 Task: Set the option "Require administrator approval" to require approval of fine-grained personal access tokens in the organization "ryshabh2k".
Action: Mouse moved to (1097, 107)
Screenshot: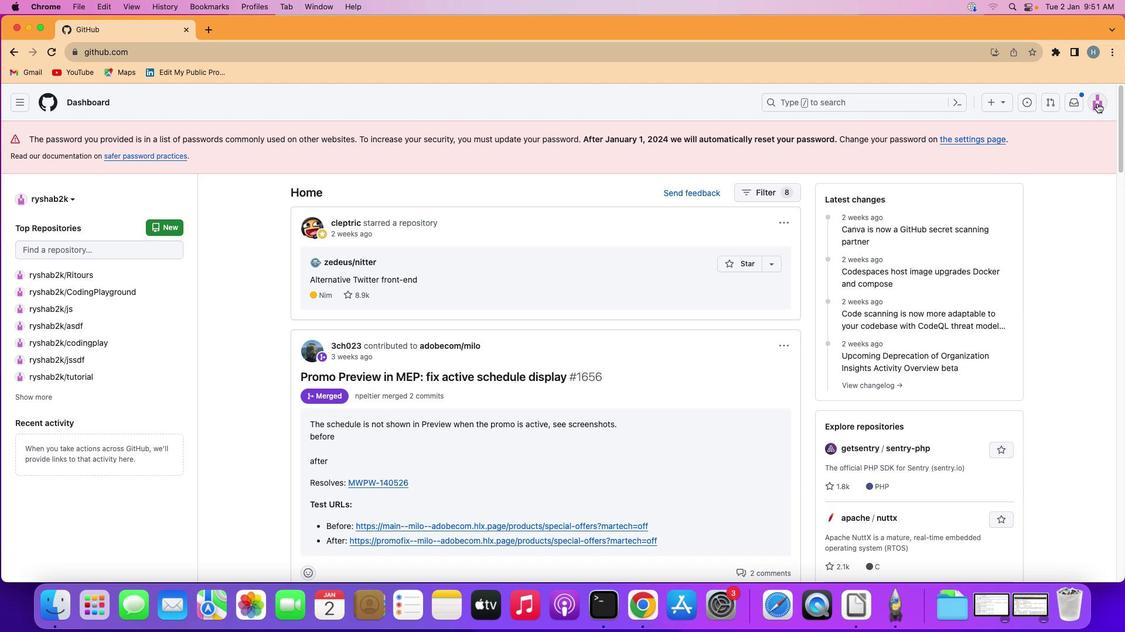 
Action: Mouse pressed left at (1097, 107)
Screenshot: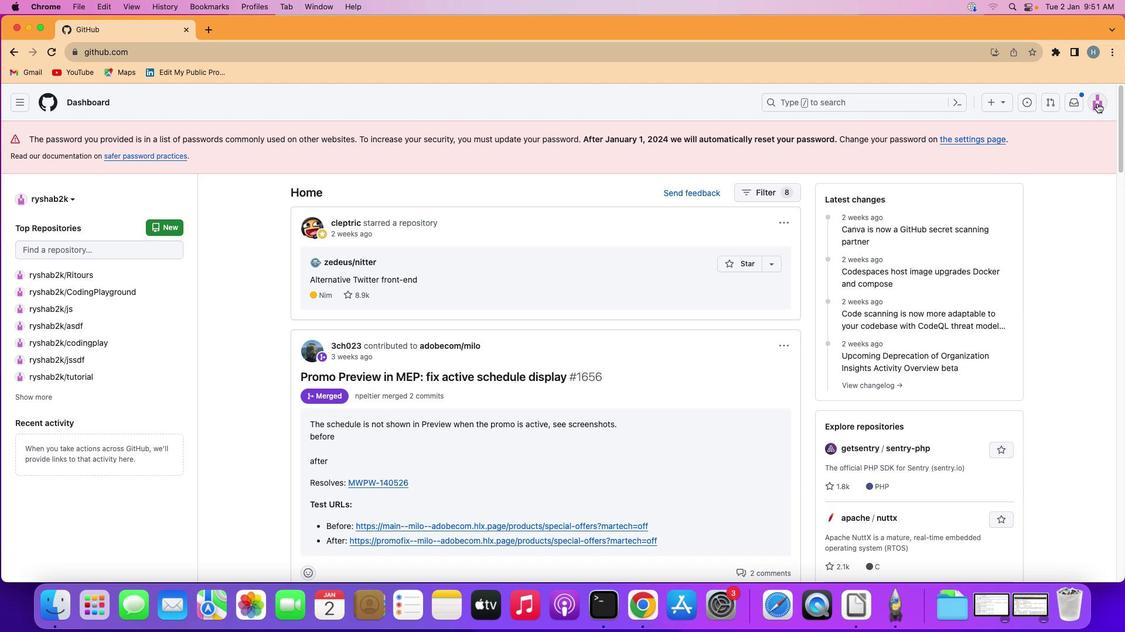 
Action: Mouse moved to (1097, 103)
Screenshot: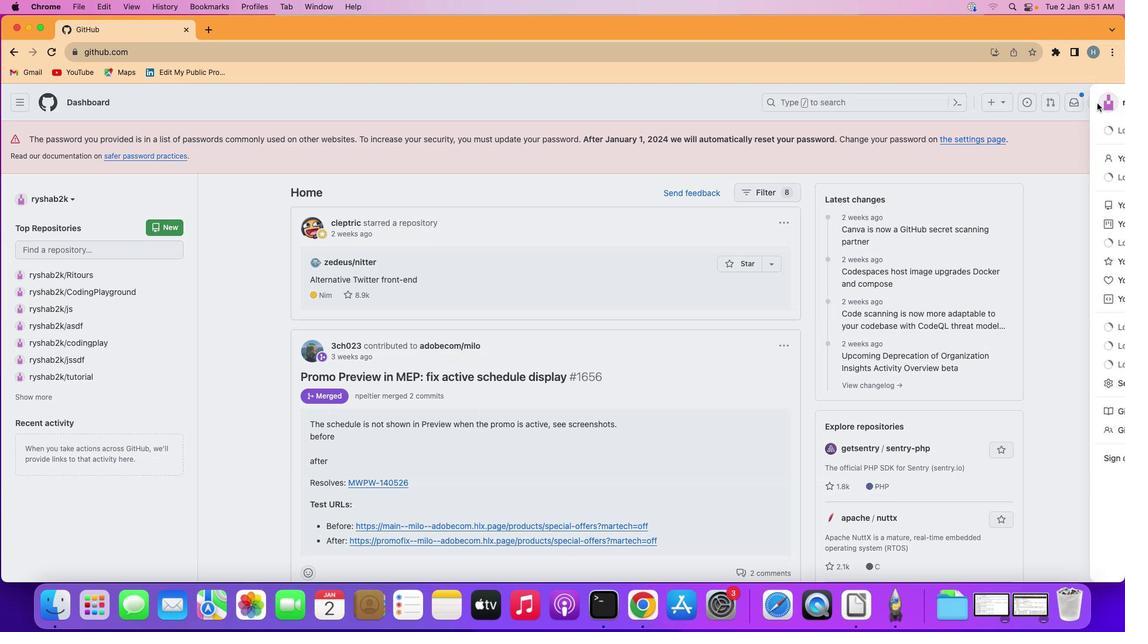 
Action: Mouse pressed left at (1097, 103)
Screenshot: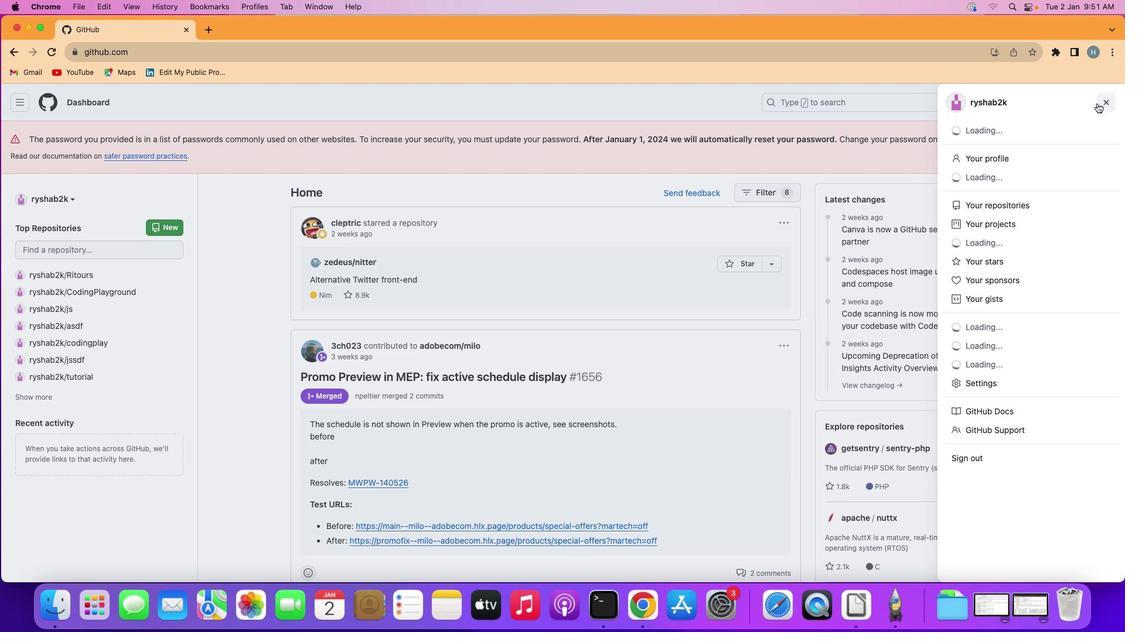 
Action: Mouse moved to (1029, 246)
Screenshot: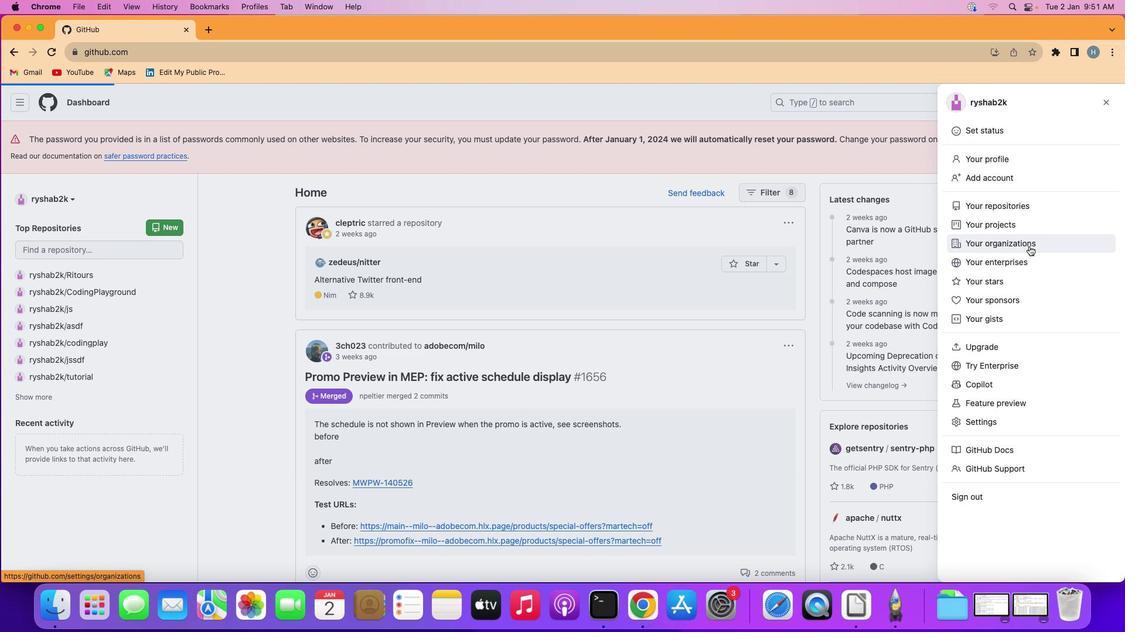 
Action: Mouse pressed left at (1029, 246)
Screenshot: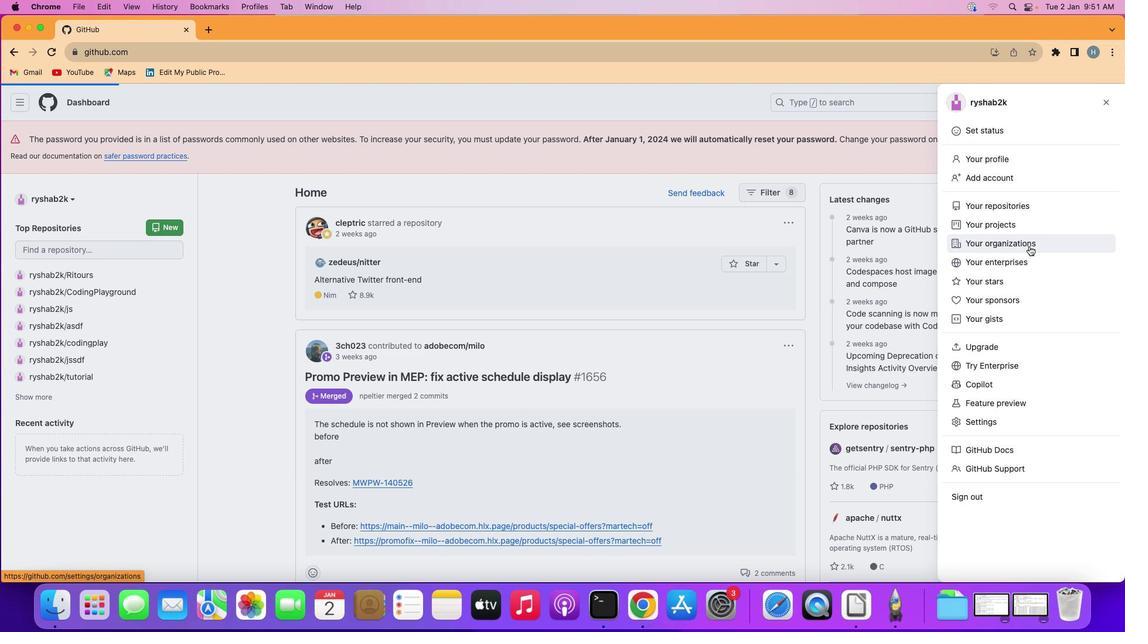 
Action: Mouse moved to (848, 277)
Screenshot: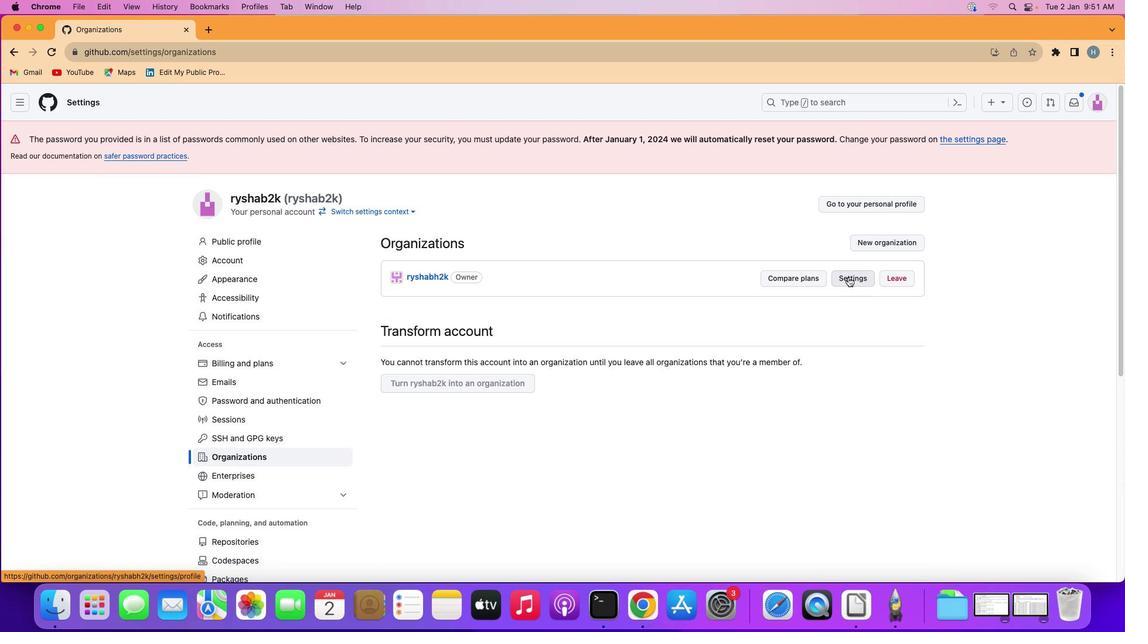 
Action: Mouse pressed left at (848, 277)
Screenshot: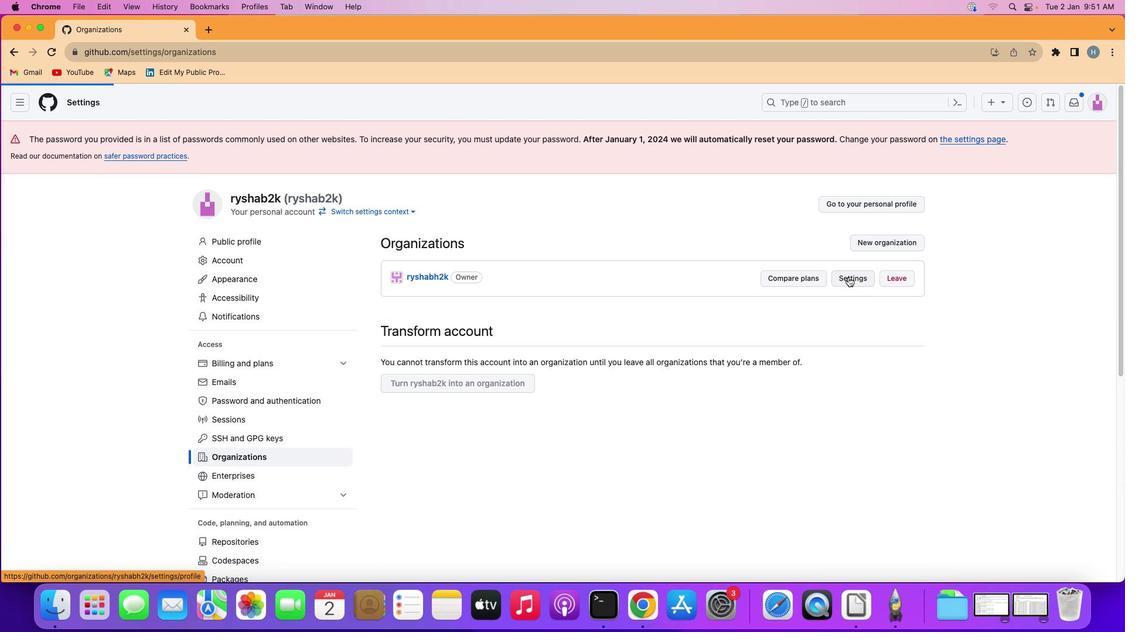 
Action: Mouse moved to (358, 463)
Screenshot: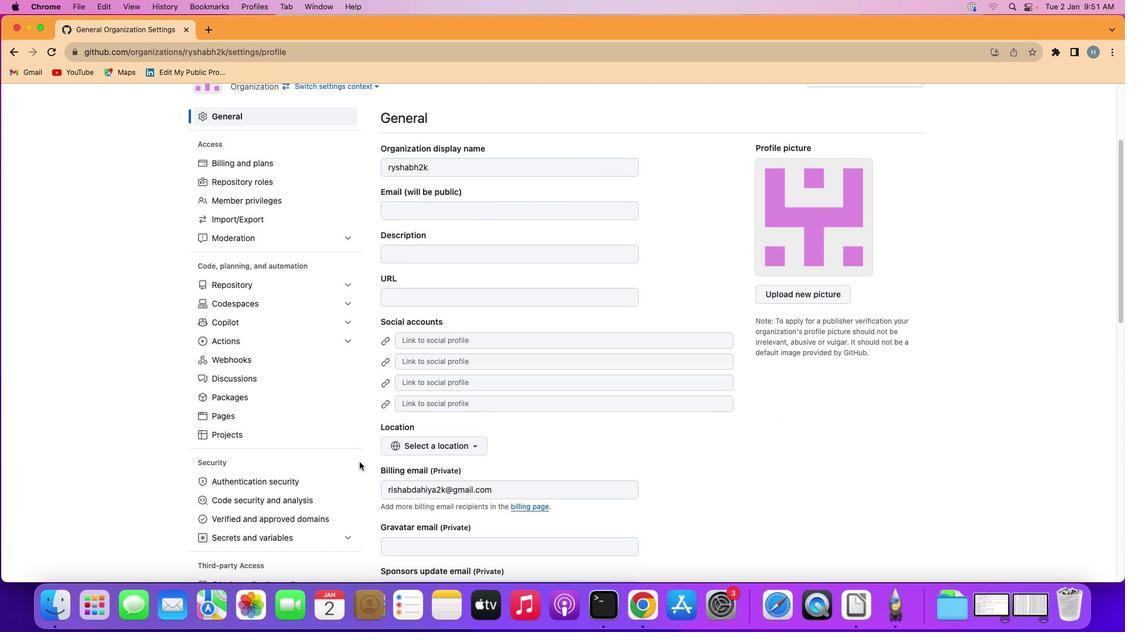 
Action: Mouse scrolled (358, 463) with delta (0, 0)
Screenshot: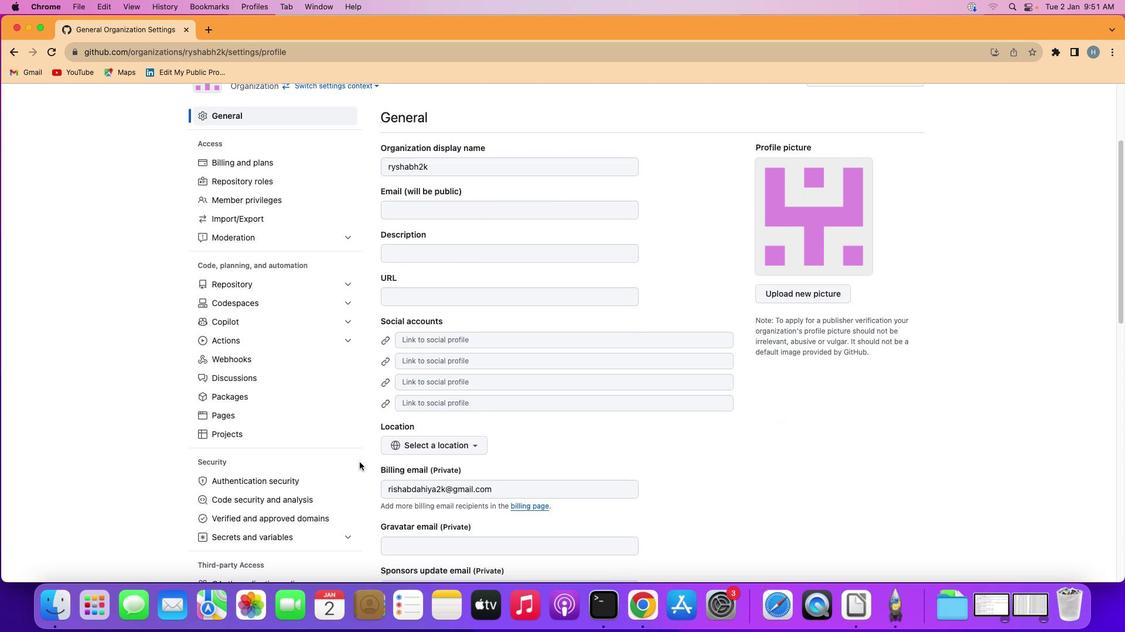 
Action: Mouse scrolled (358, 463) with delta (0, -2)
Screenshot: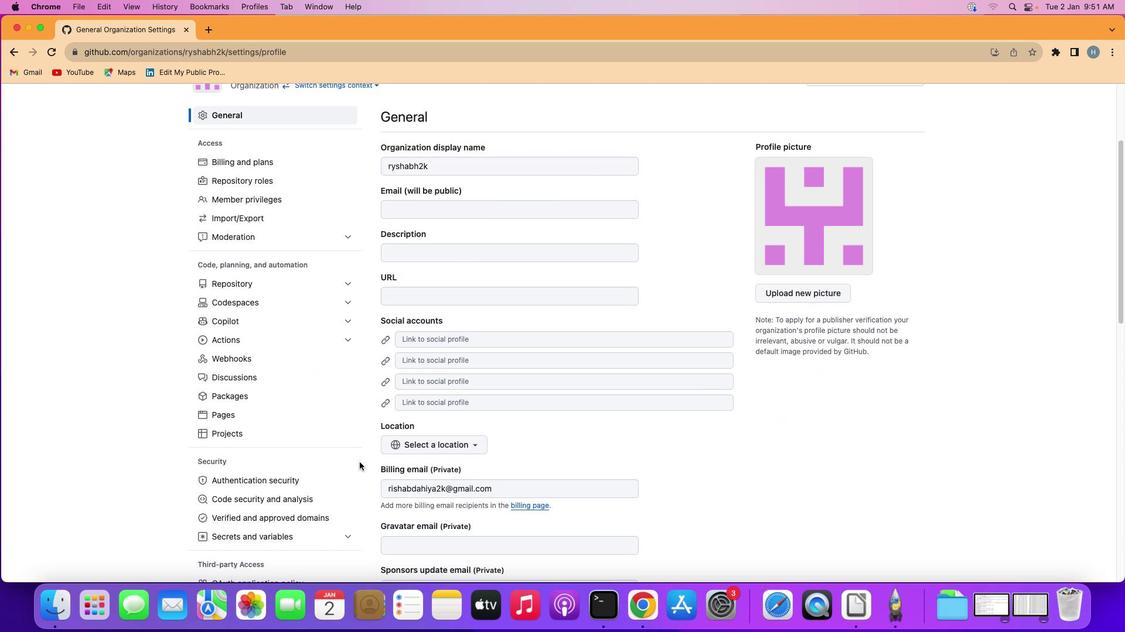 
Action: Mouse scrolled (358, 463) with delta (0, -1)
Screenshot: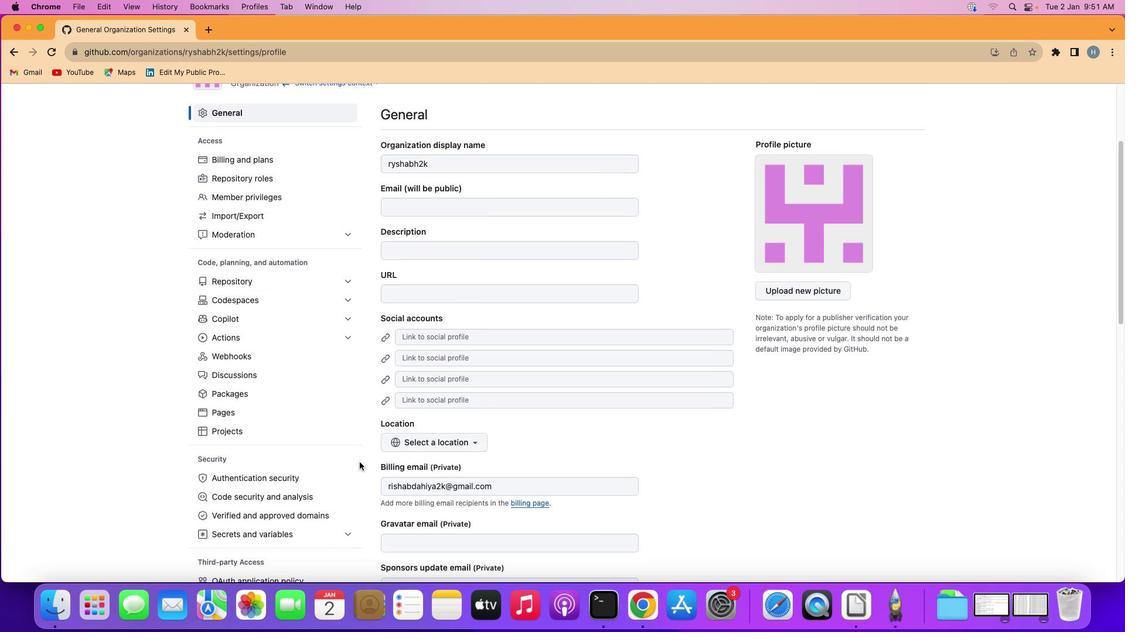 
Action: Mouse moved to (359, 462)
Screenshot: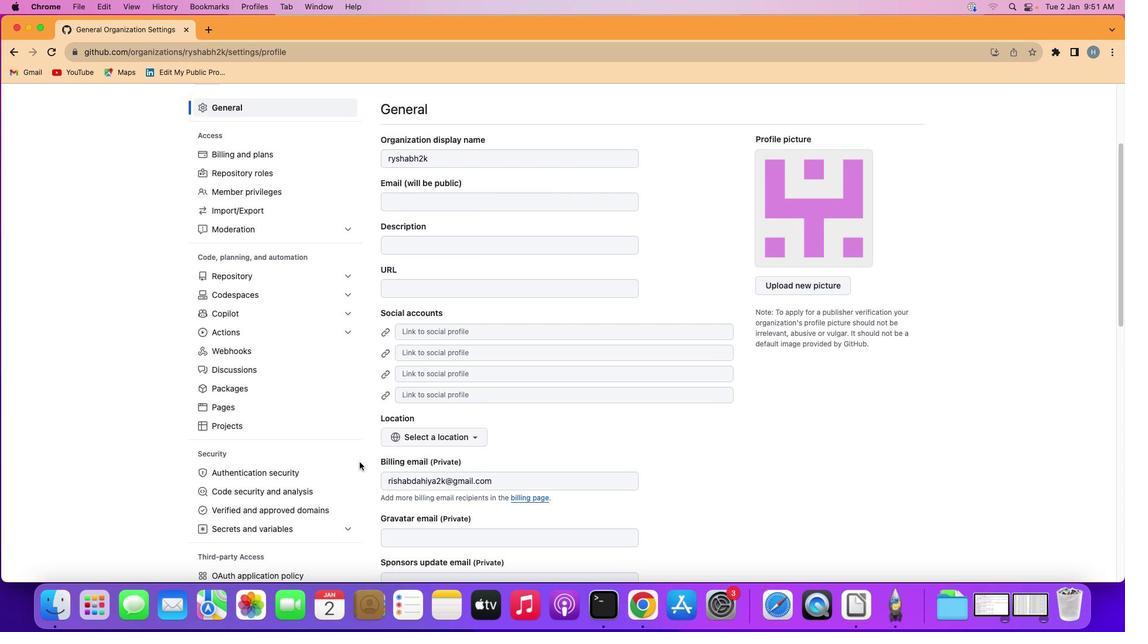 
Action: Mouse scrolled (359, 462) with delta (0, 0)
Screenshot: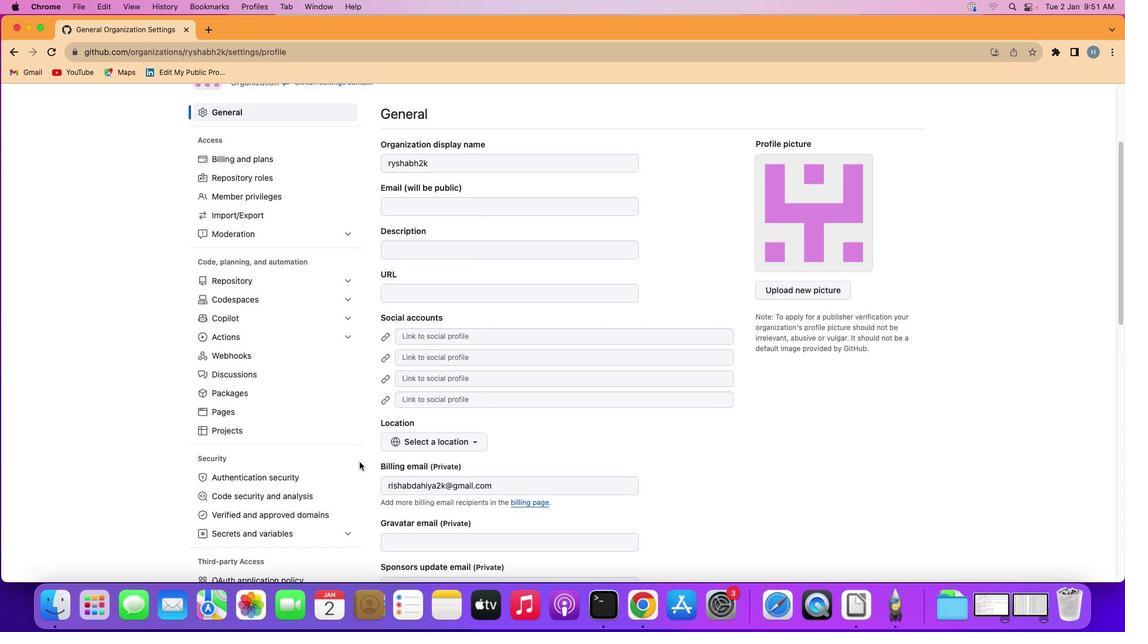 
Action: Mouse scrolled (359, 462) with delta (0, 0)
Screenshot: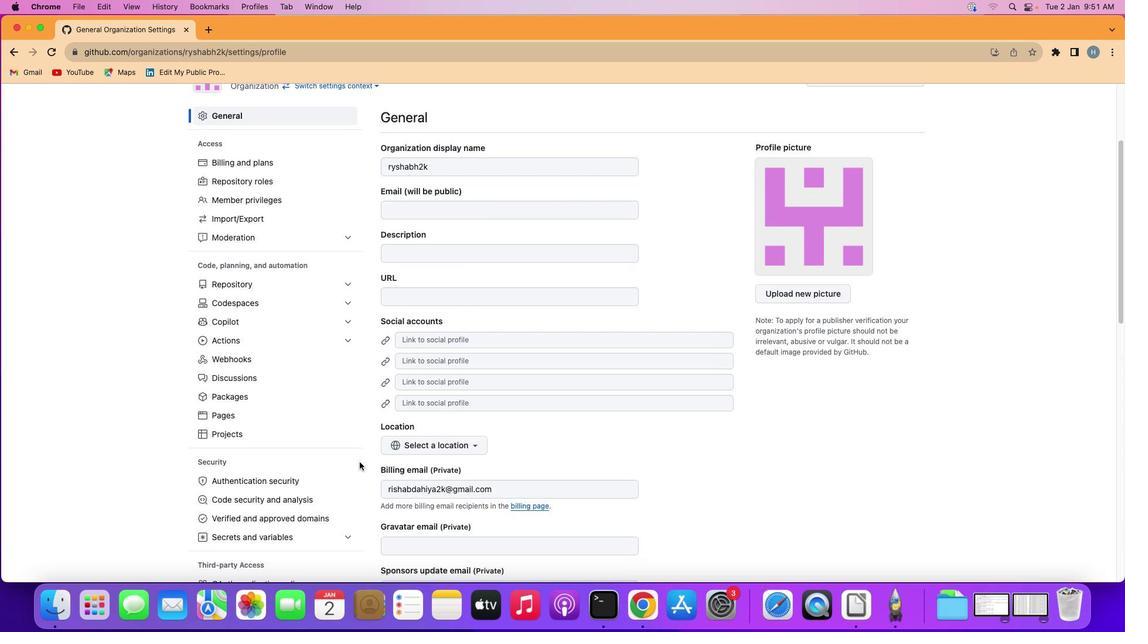 
Action: Mouse scrolled (359, 462) with delta (0, 0)
Screenshot: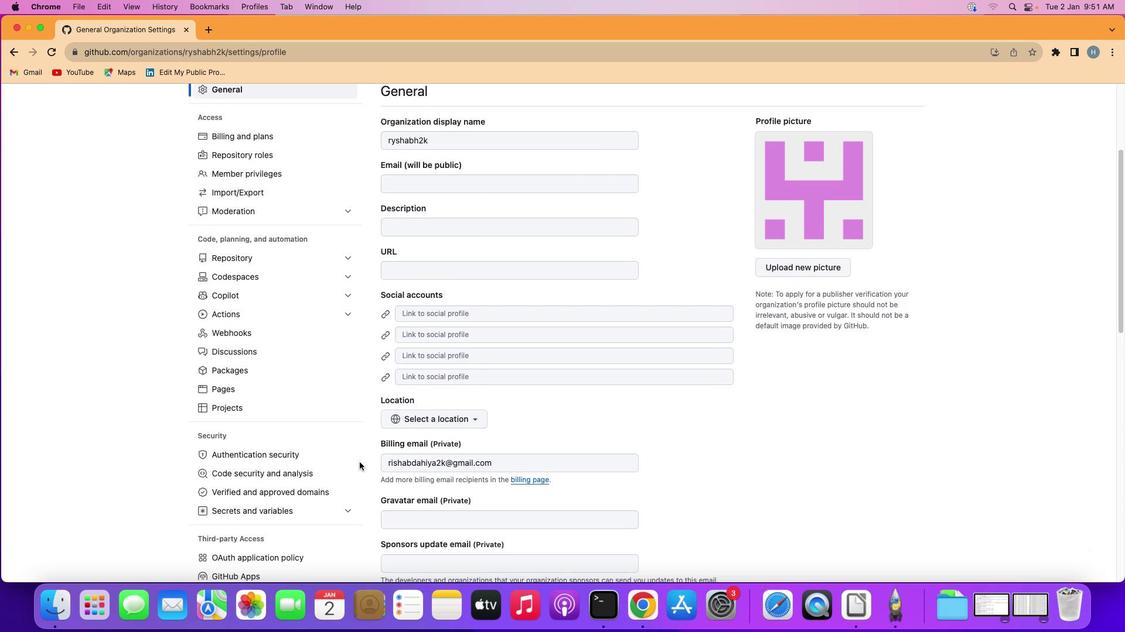 
Action: Mouse scrolled (359, 462) with delta (0, 1)
Screenshot: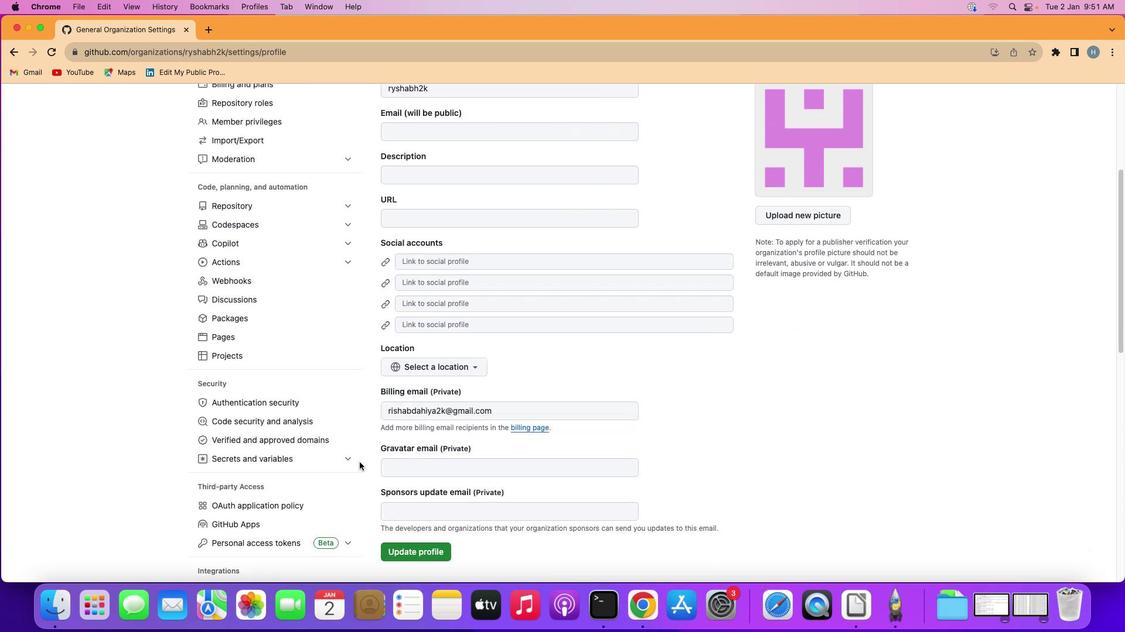 
Action: Mouse scrolled (359, 462) with delta (0, -1)
Screenshot: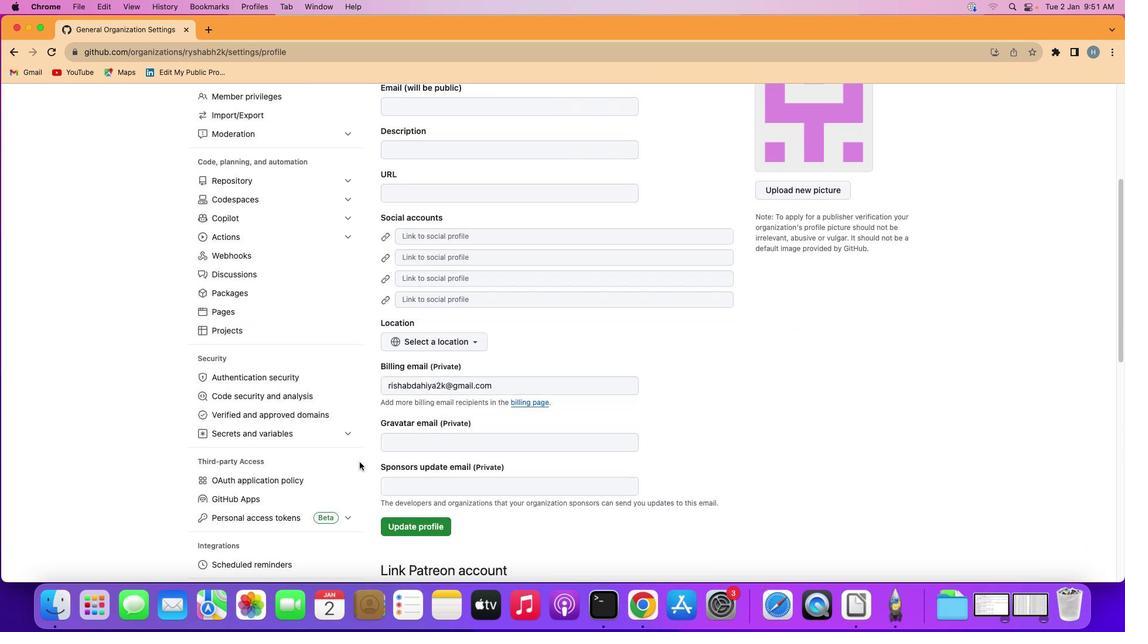 
Action: Mouse scrolled (359, 462) with delta (0, 0)
Screenshot: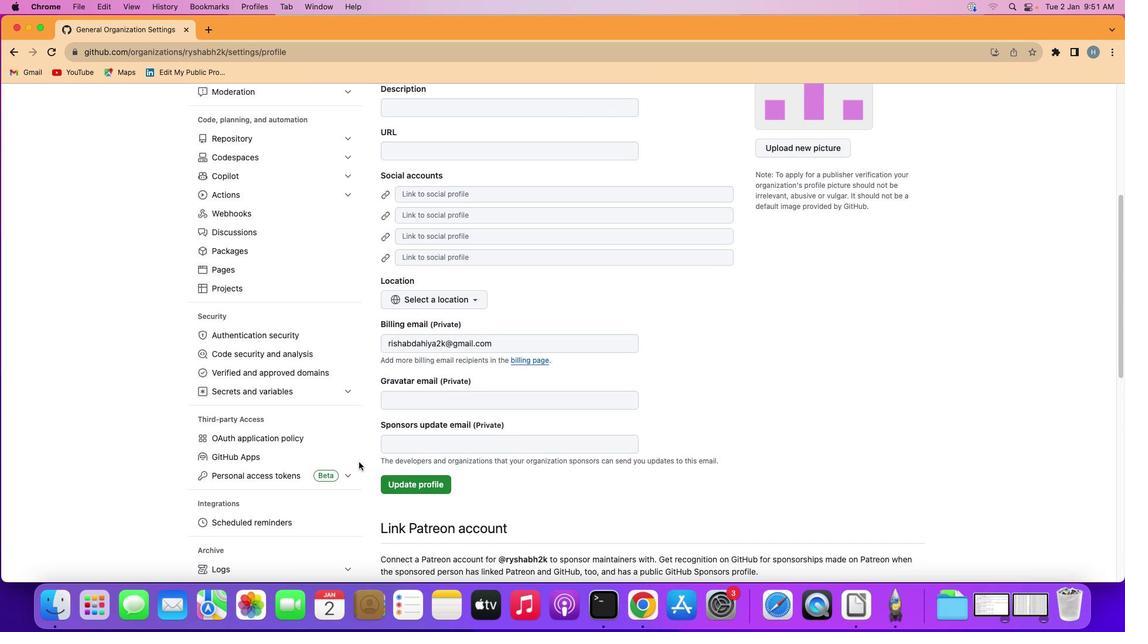 
Action: Mouse scrolled (359, 462) with delta (0, -2)
Screenshot: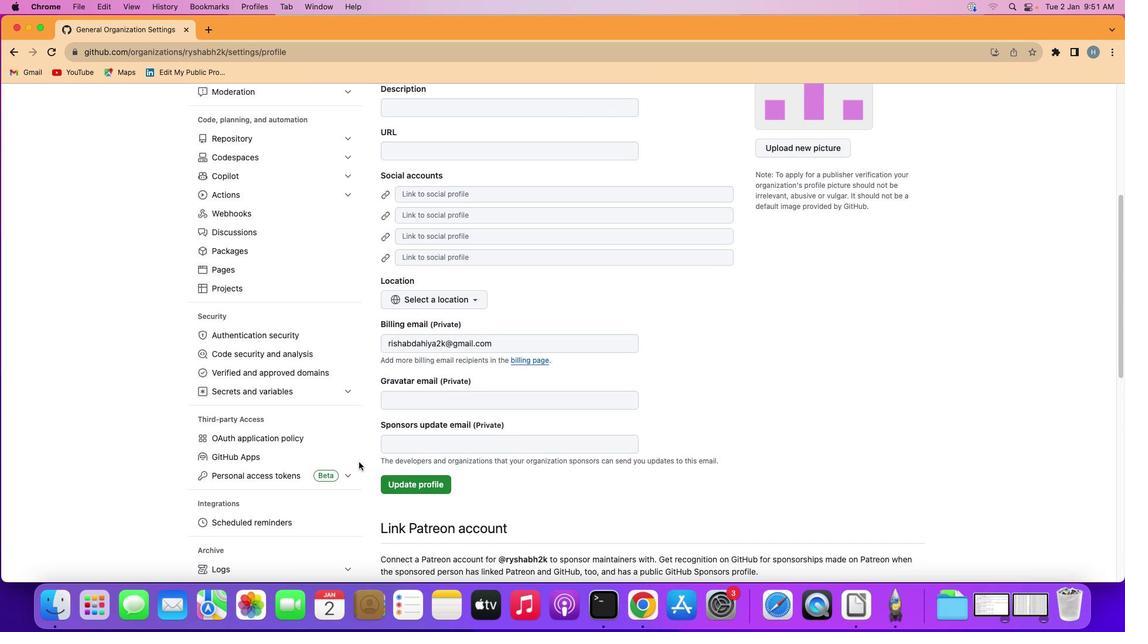 
Action: Mouse scrolled (359, 462) with delta (0, 0)
Screenshot: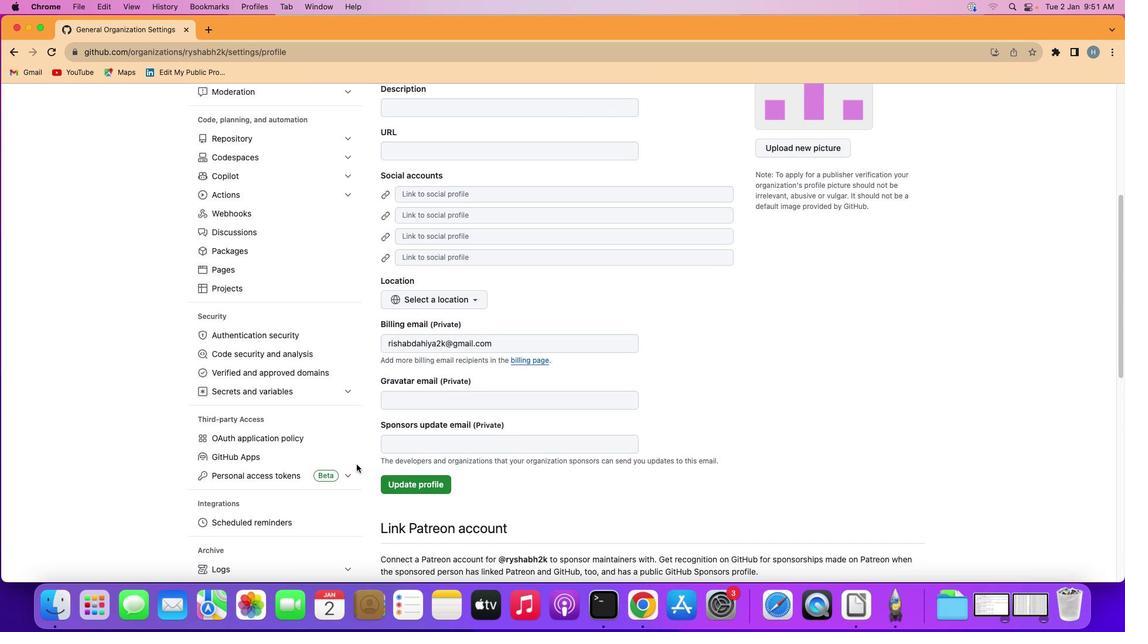 
Action: Mouse moved to (260, 478)
Screenshot: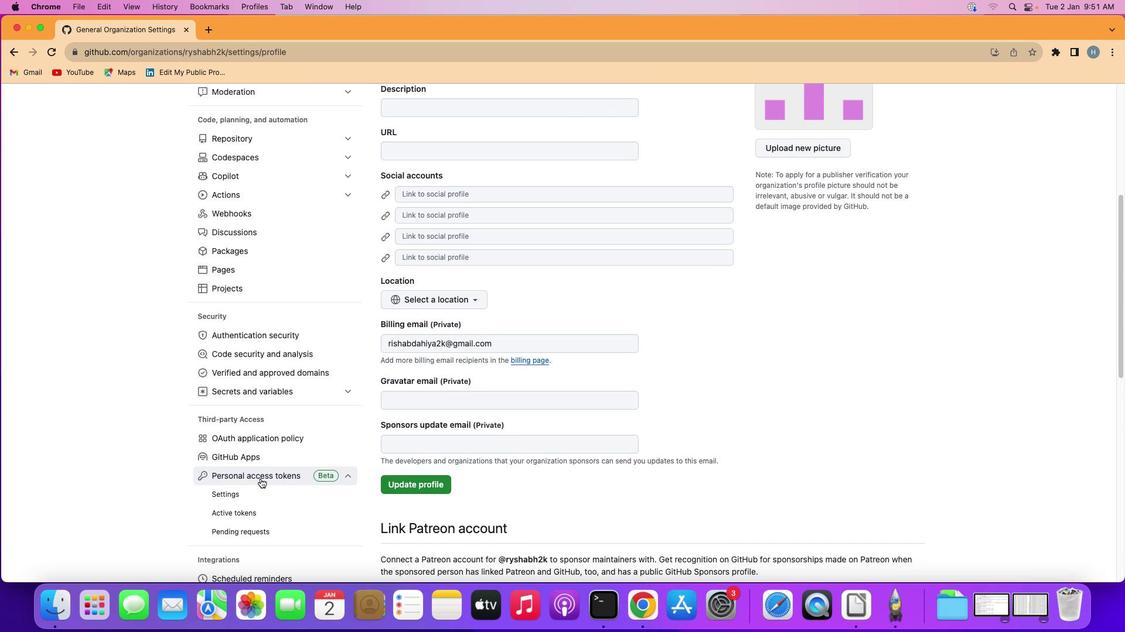 
Action: Mouse pressed left at (260, 478)
Screenshot: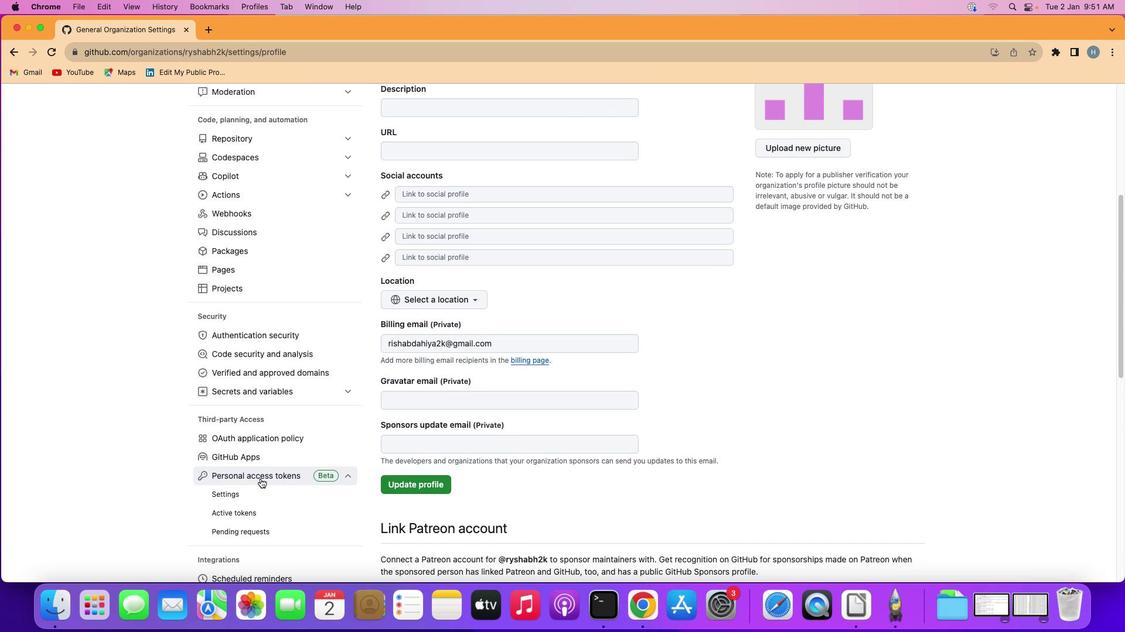 
Action: Mouse moved to (252, 495)
Screenshot: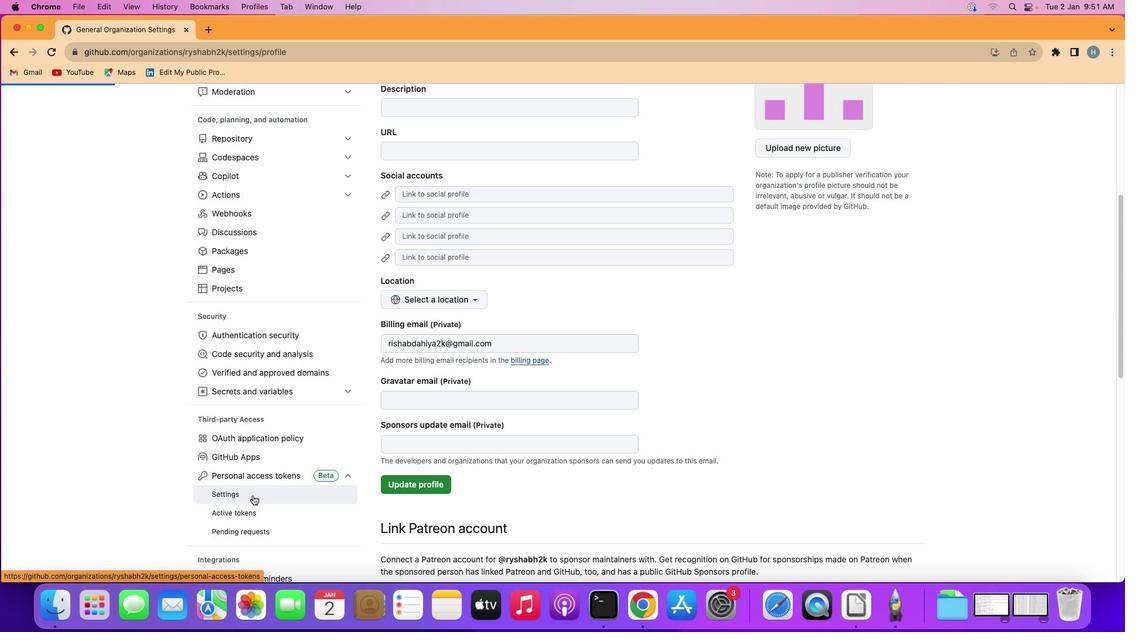 
Action: Mouse pressed left at (252, 495)
Screenshot: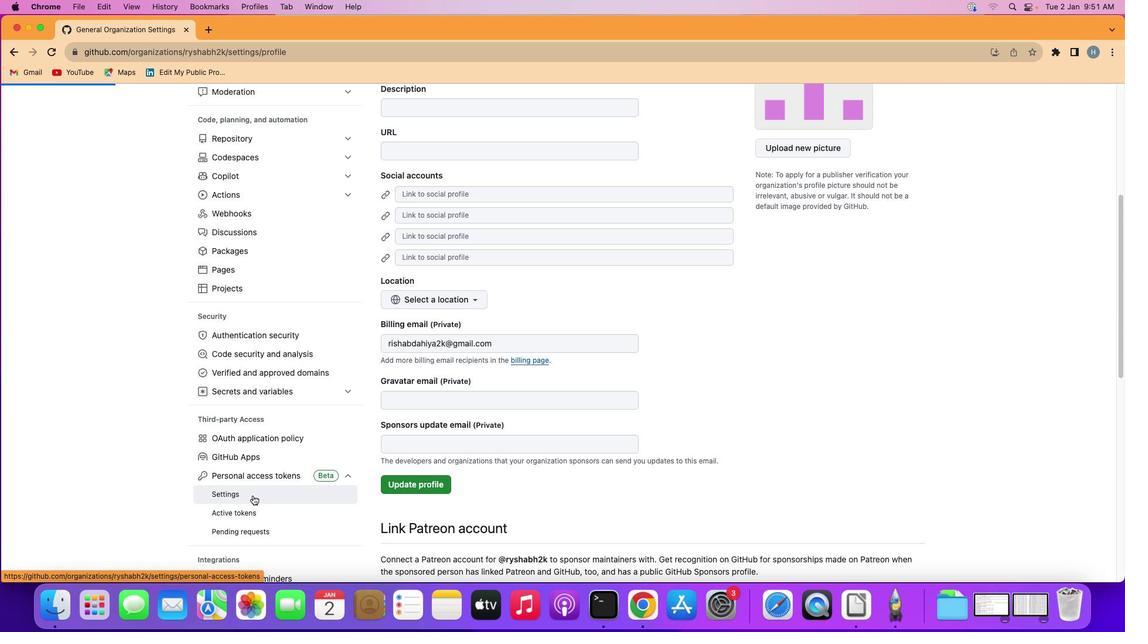 
Action: Mouse moved to (473, 468)
Screenshot: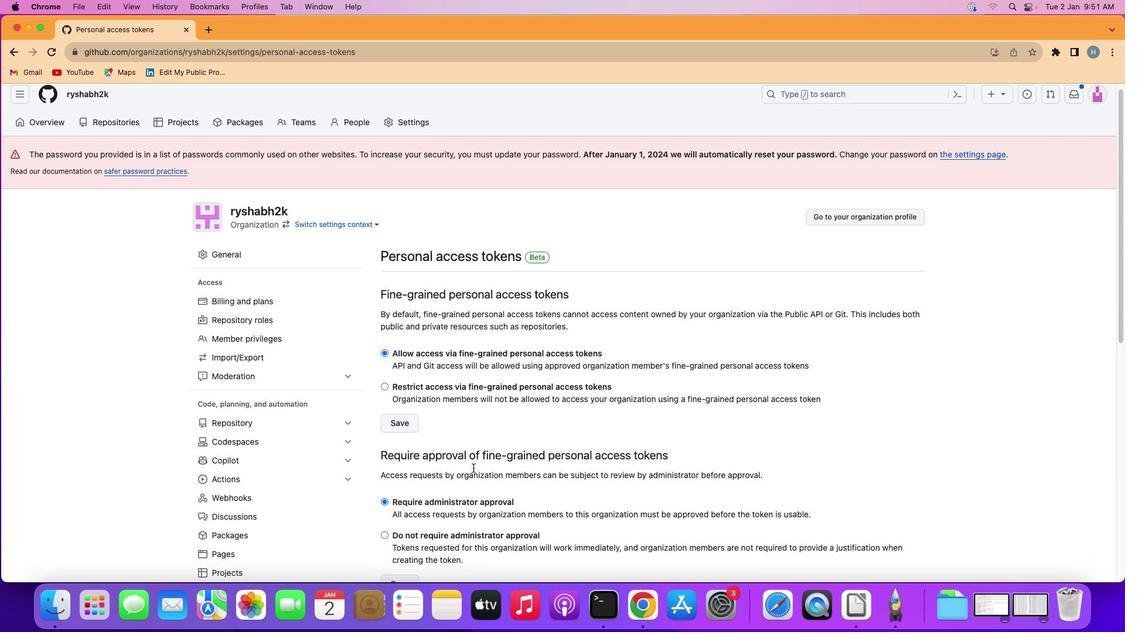 
Action: Mouse scrolled (473, 468) with delta (0, 0)
Screenshot: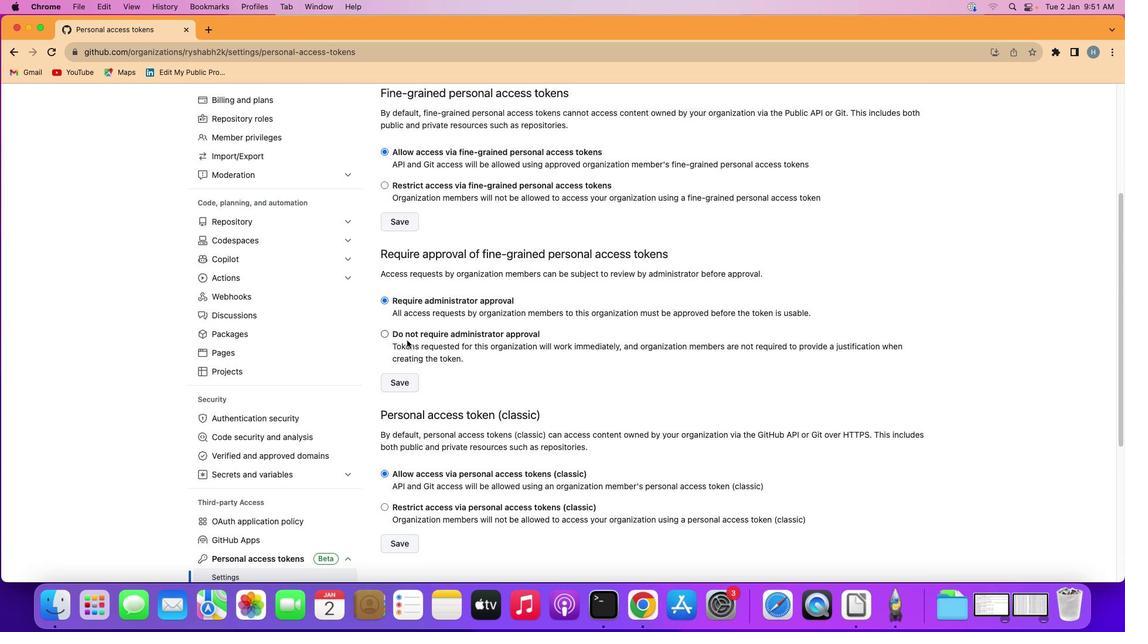 
Action: Mouse scrolled (473, 468) with delta (0, 0)
Screenshot: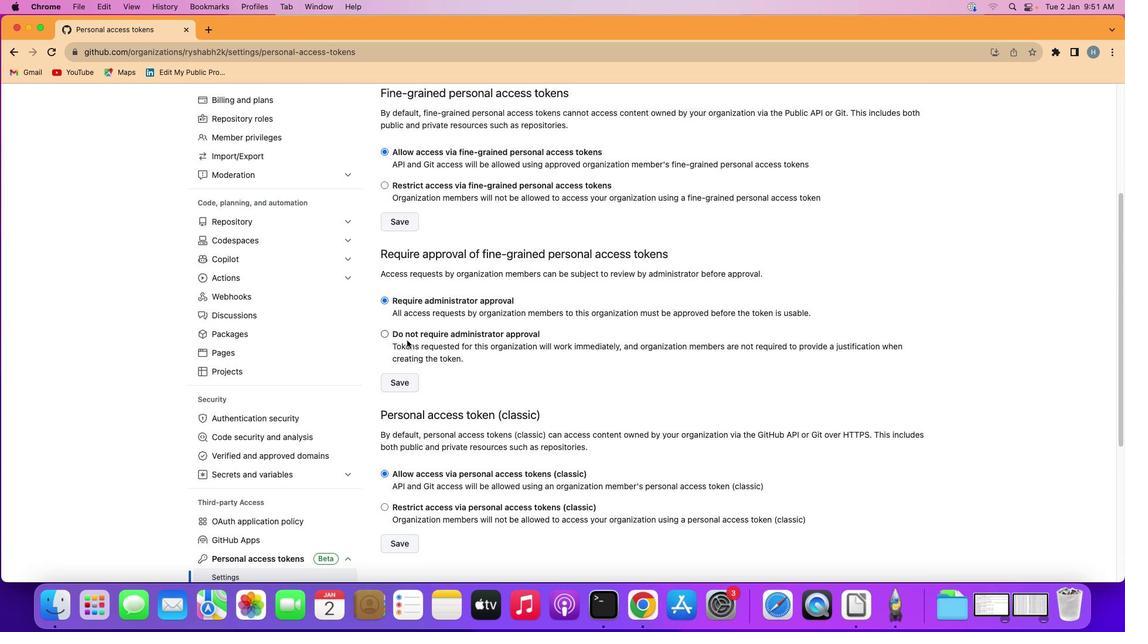
Action: Mouse scrolled (473, 468) with delta (0, -1)
Screenshot: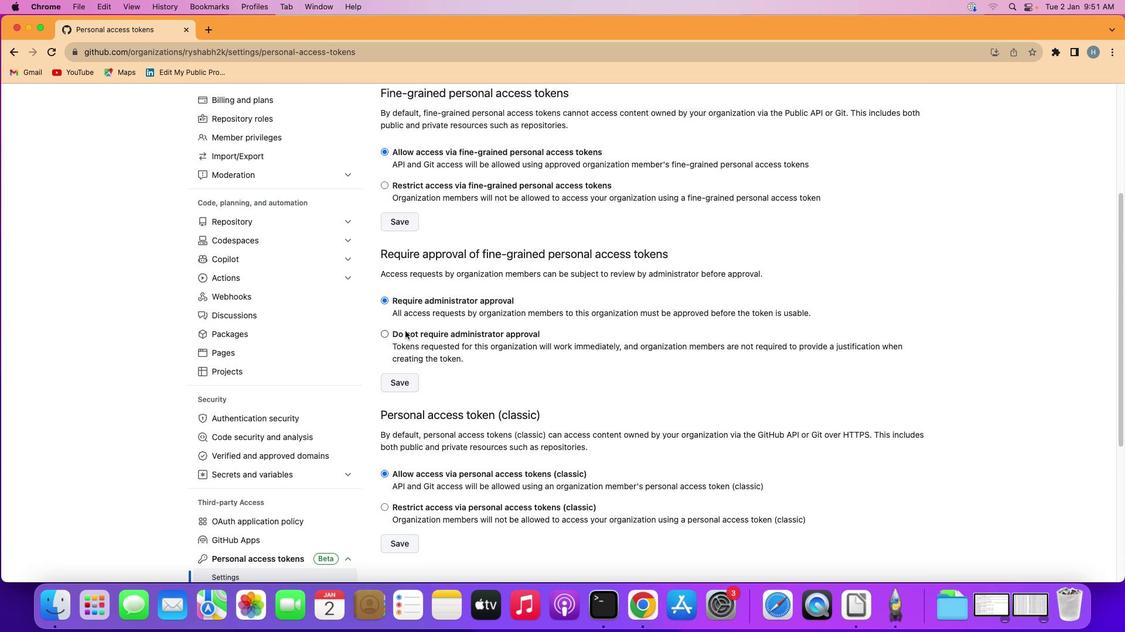 
Action: Mouse scrolled (473, 468) with delta (0, -2)
Screenshot: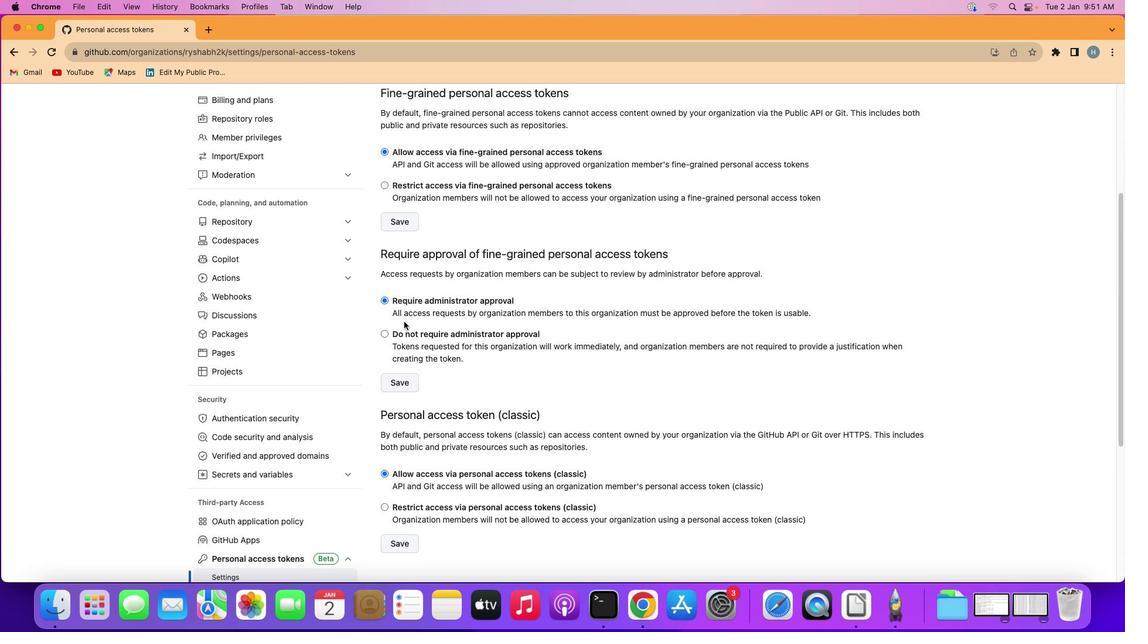 
Action: Mouse moved to (400, 303)
Screenshot: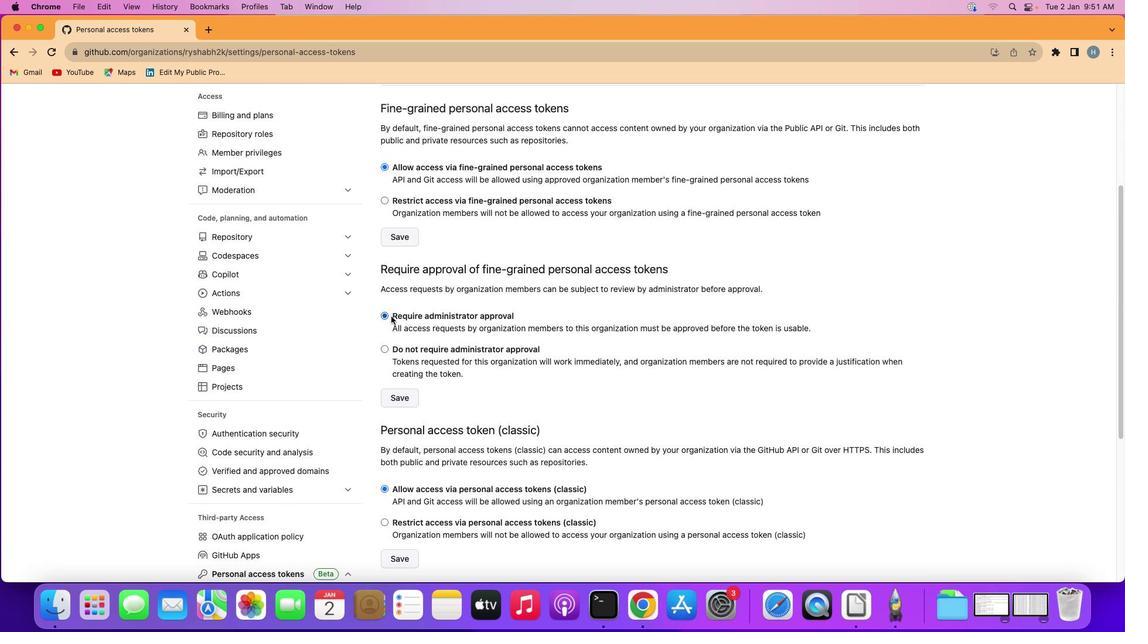 
Action: Mouse scrolled (400, 303) with delta (0, 0)
Screenshot: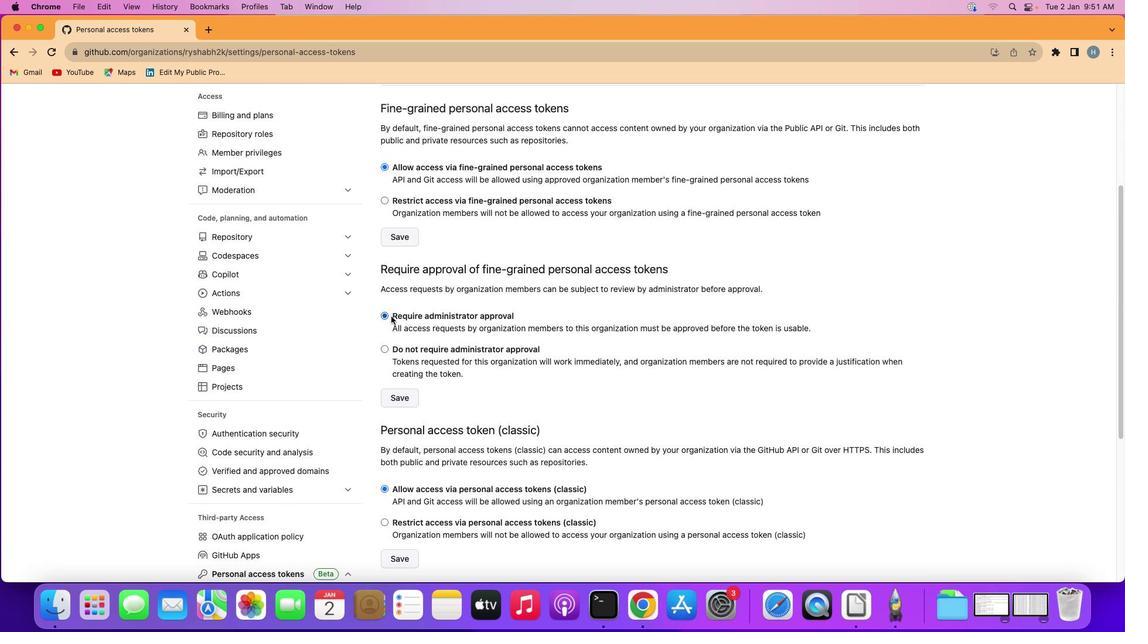 
Action: Mouse moved to (400, 303)
Screenshot: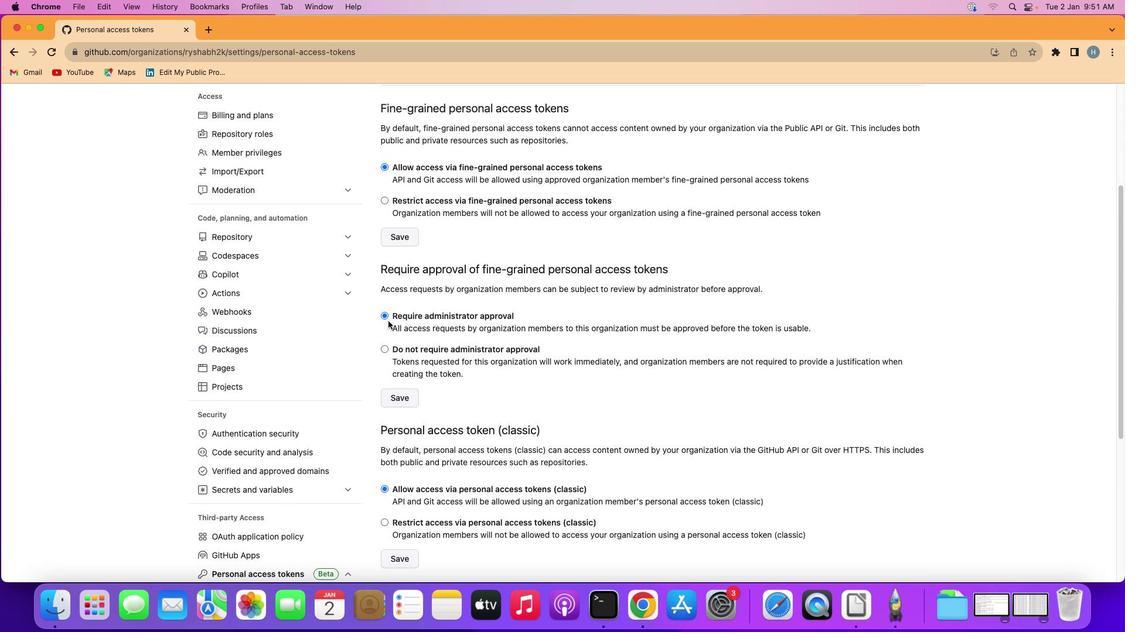 
Action: Mouse scrolled (400, 303) with delta (0, 0)
Screenshot: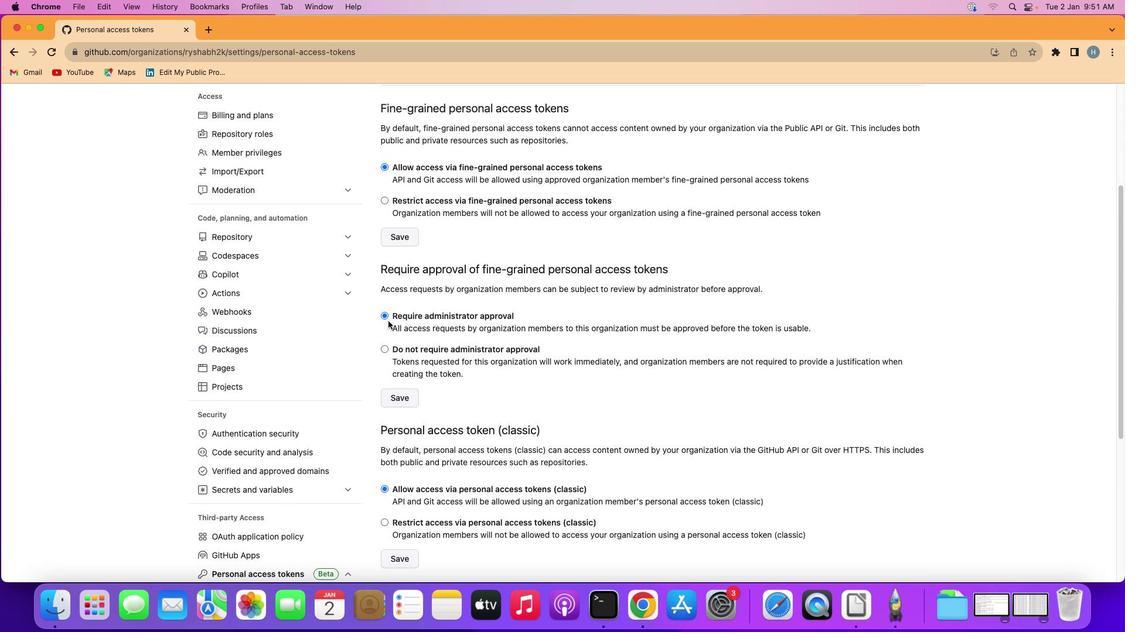 
Action: Mouse moved to (385, 314)
Screenshot: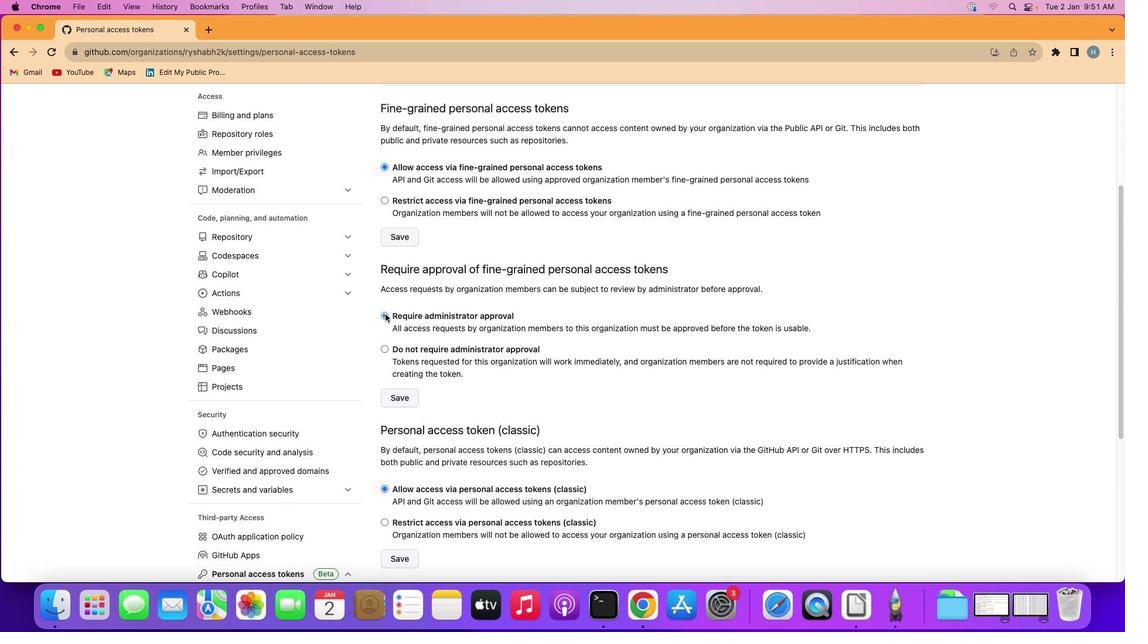
Action: Mouse pressed left at (385, 314)
Screenshot: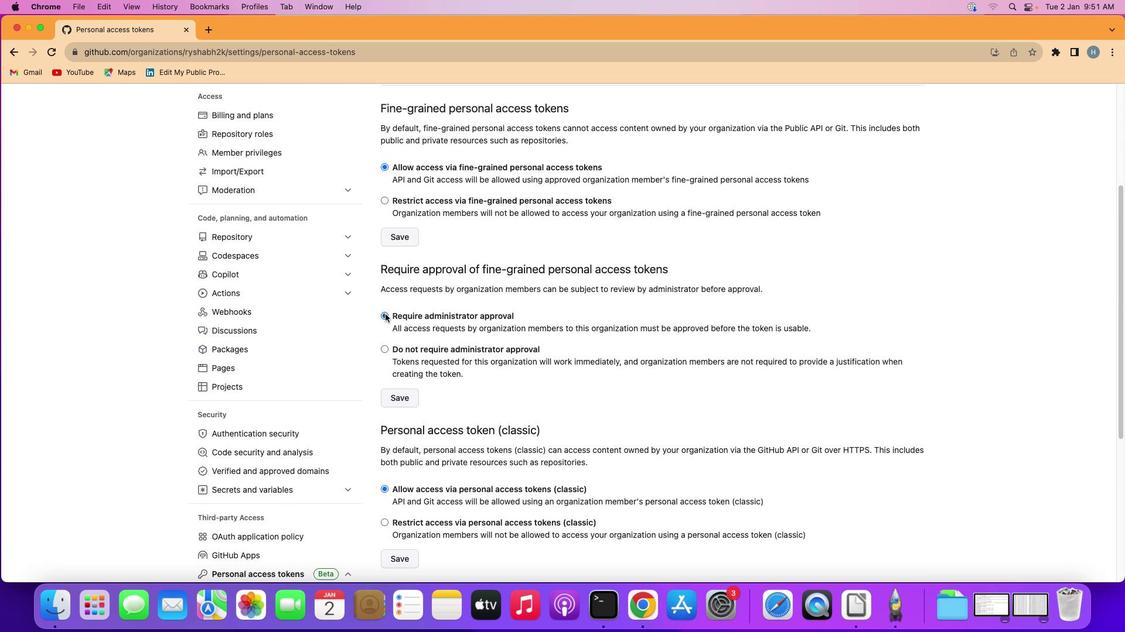 
